 Task: Invite Team Member Softage.1@softage.net to Workspace Job Evaluation and Classification. Invite Team Member Softage.2@softage.net to Workspace Job Evaluation and Classification. Invite Team Member Softage.3@softage.net to Workspace Job Evaluation and Classification. Invite Team Member Softage.4@softage.net to Workspace Job Evaluation and Classification
Action: Mouse moved to (859, 116)
Screenshot: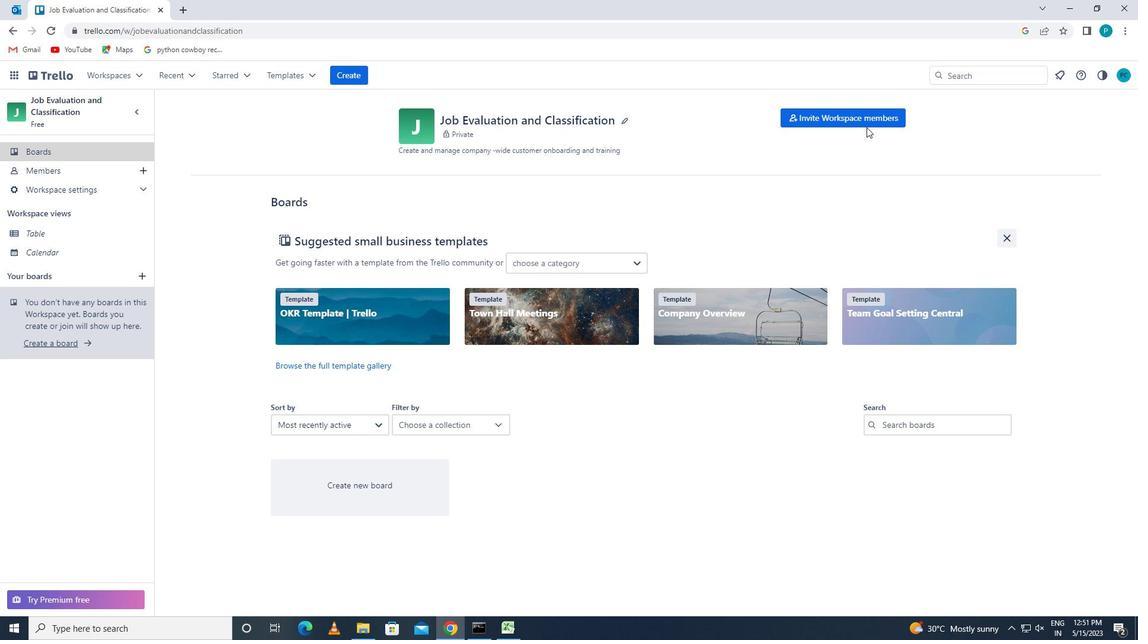 
Action: Mouse pressed left at (859, 116)
Screenshot: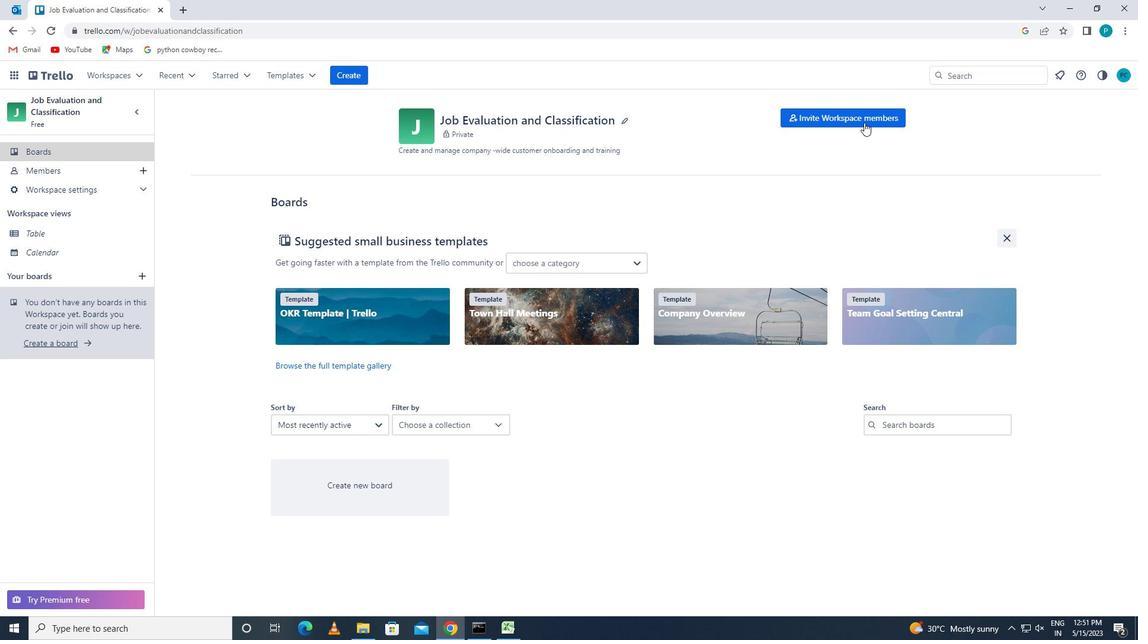 
Action: Key pressed <Key.caps_lock>s<Key.caps_lock>oftage.1<Key.shift>@SOFTAG<Key.backspace><Key.backspace><Key.backspace><Key.backspace><Key.backspace><Key.backspace><Key.backspace><Key.backspace><Key.backspace><Key.backspace><Key.backspace><Key.backspace><Key.backspace><Key.backspace><Key.backspace><Key.backspace><Key.backspace><Key.backspace><Key.backspace><Key.backspace><Key.backspace><Key.backspace><Key.backspace>S<Key.caps_lock>OFTAGE.1<Key.shift>@SOFTAGE.NET
Screenshot: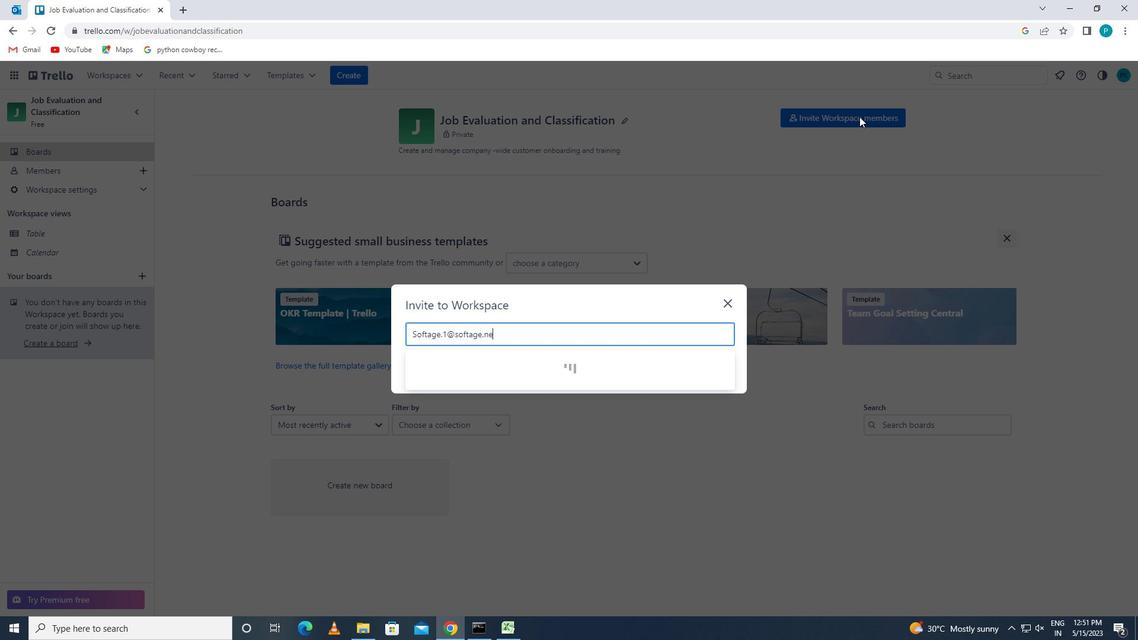 
Action: Mouse moved to (429, 367)
Screenshot: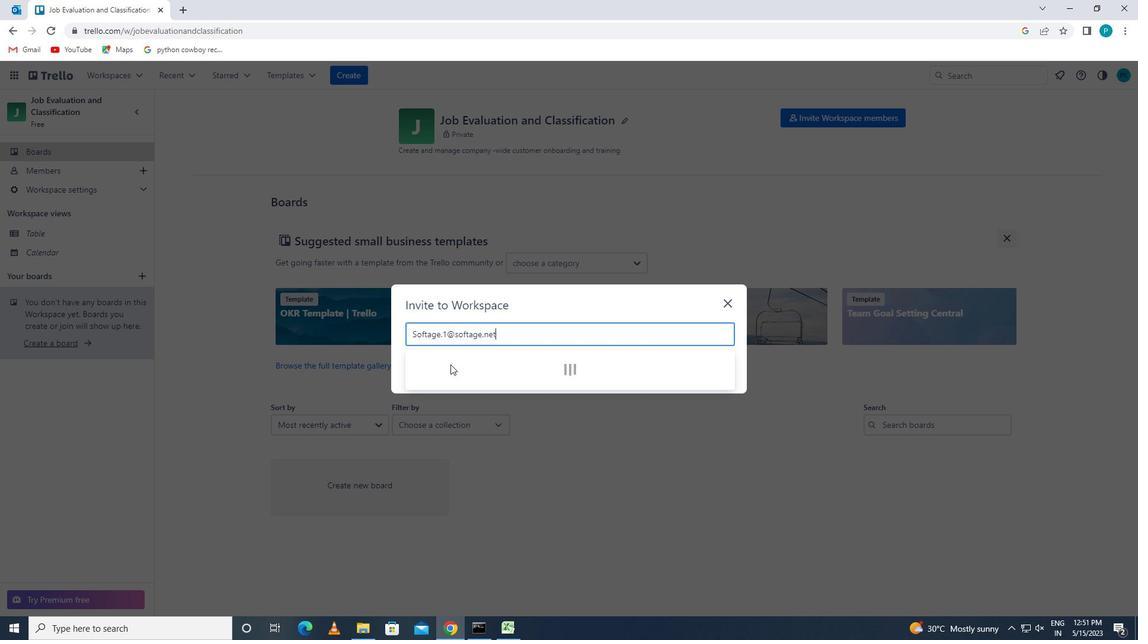 
Action: Mouse pressed left at (429, 367)
Screenshot: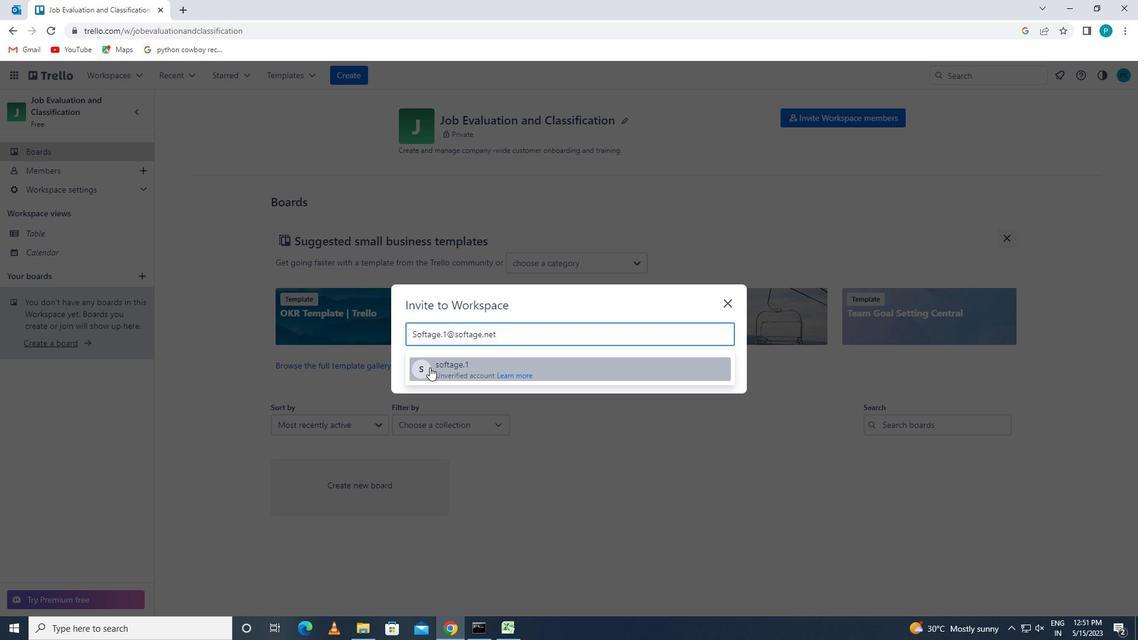 
Action: Mouse moved to (496, 339)
Screenshot: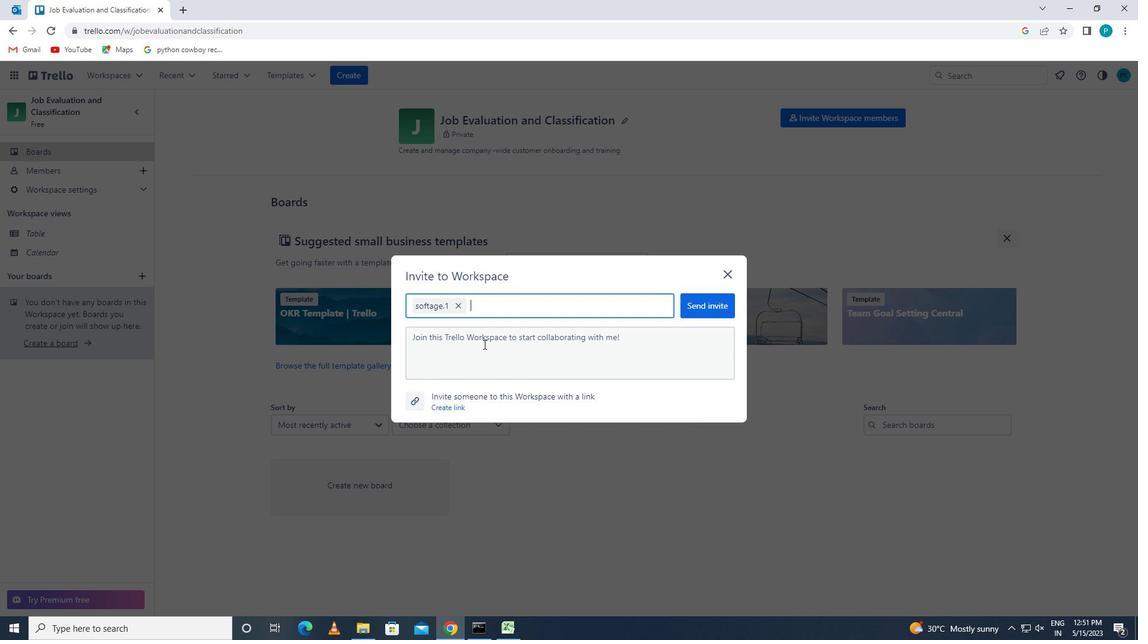 
Action: Key pressed <Key.caps_lock>S<Key.caps_lock>OFTAGE.2<Key.shift><Key.shift><Key.shift>@SOFTAGE.NET
Screenshot: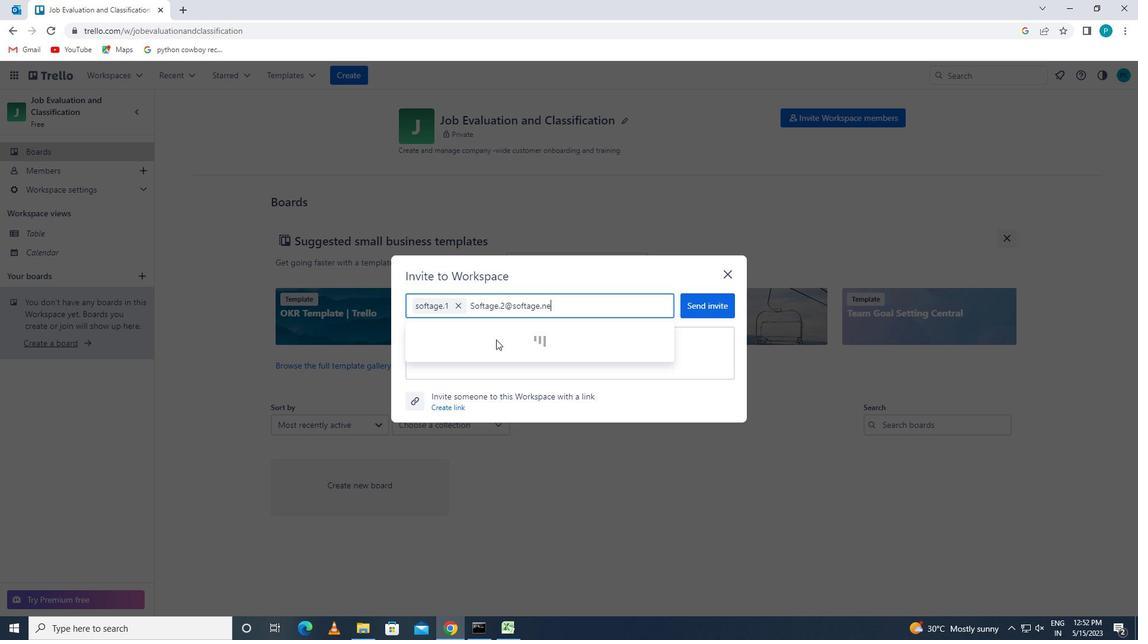 
Action: Mouse moved to (452, 336)
Screenshot: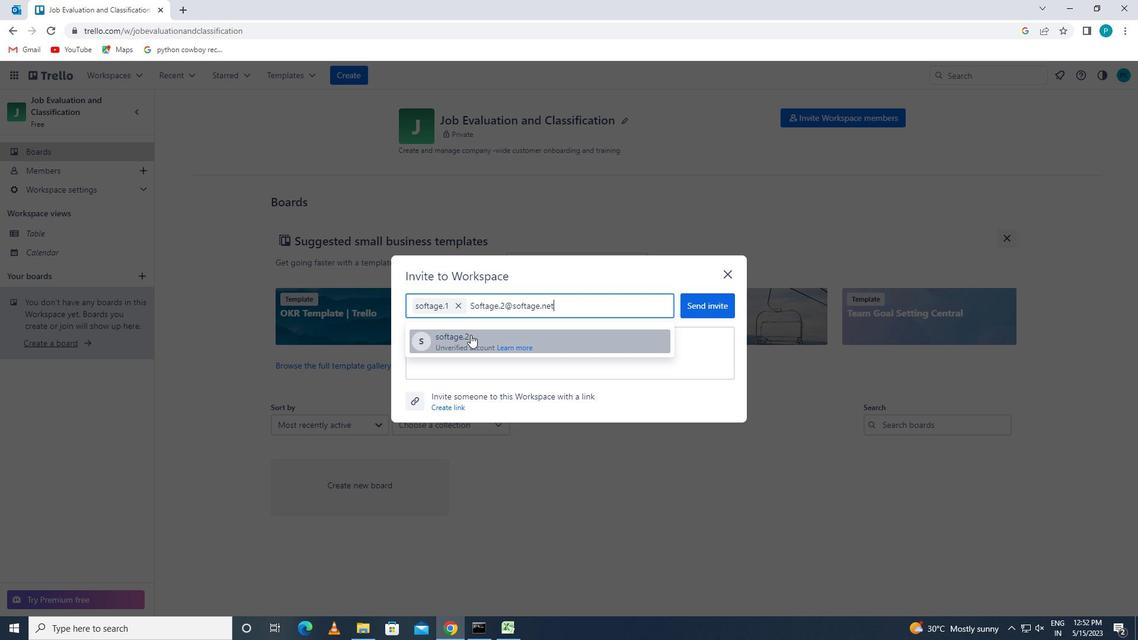 
Action: Mouse pressed left at (452, 336)
Screenshot: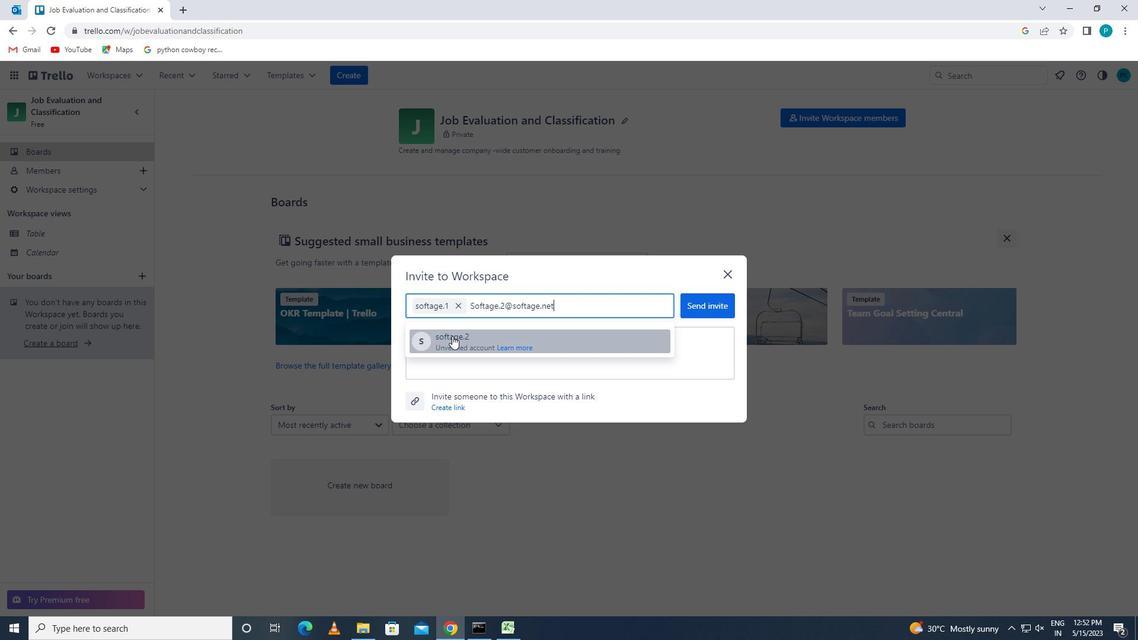 
Action: Key pressed <Key.caps_lock>S<Key.caps_lock>OFTAGE.3<Key.shift>@SOFTAGE.NET
Screenshot: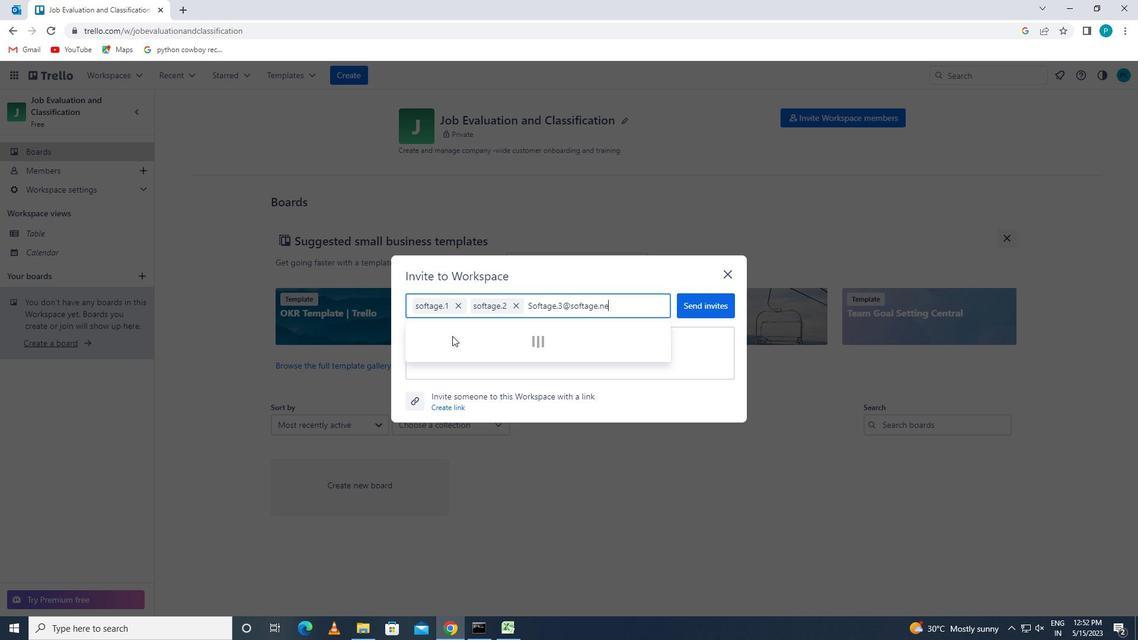 
Action: Mouse moved to (451, 336)
Screenshot: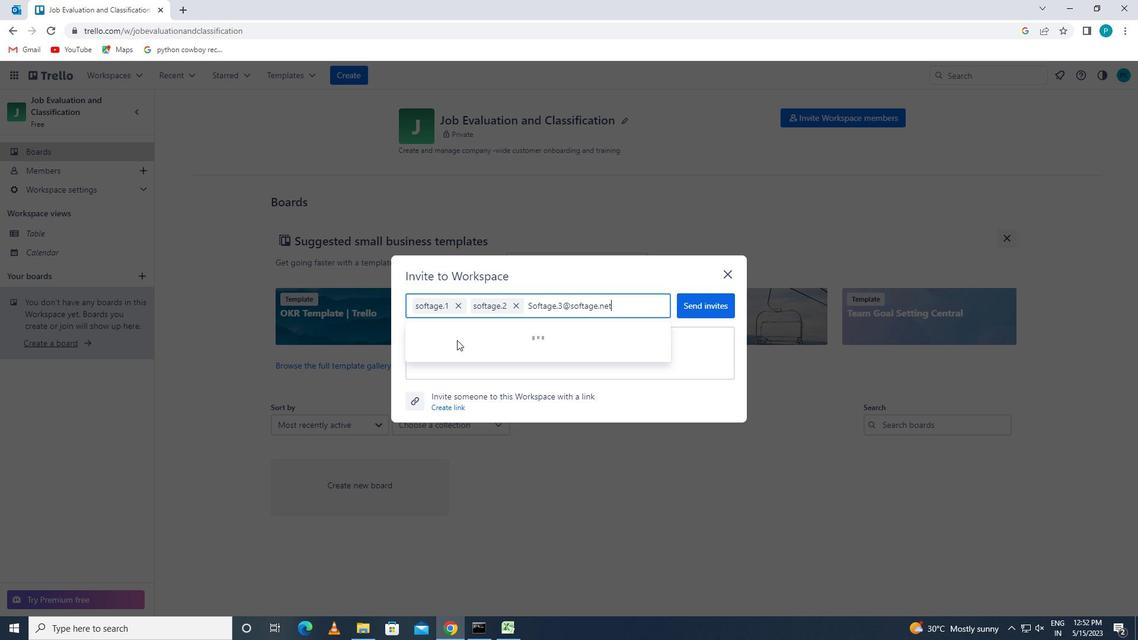 
Action: Mouse pressed left at (451, 336)
Screenshot: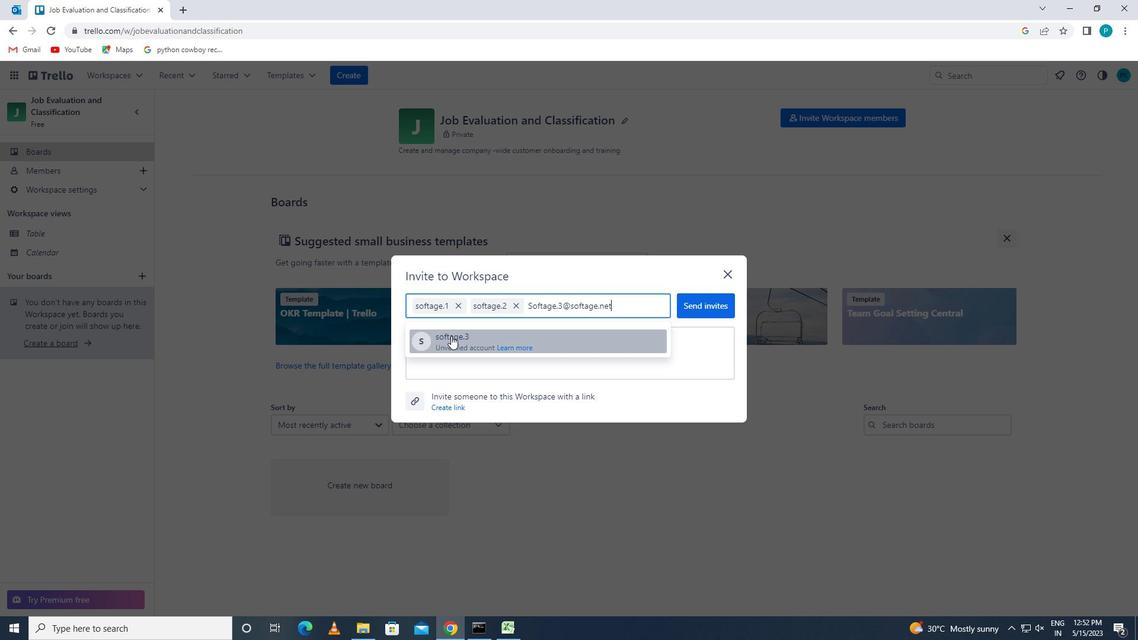 
Action: Key pressed <Key.caps_lock>S<Key.caps_lock>OFTAGE.4<Key.shift><Key.shift><Key.shift><Key.shift><Key.shift><Key.shift><Key.shift><Key.shift><Key.shift><Key.shift><Key.shift><Key.shift>@SOFTAGE.NET
Screenshot: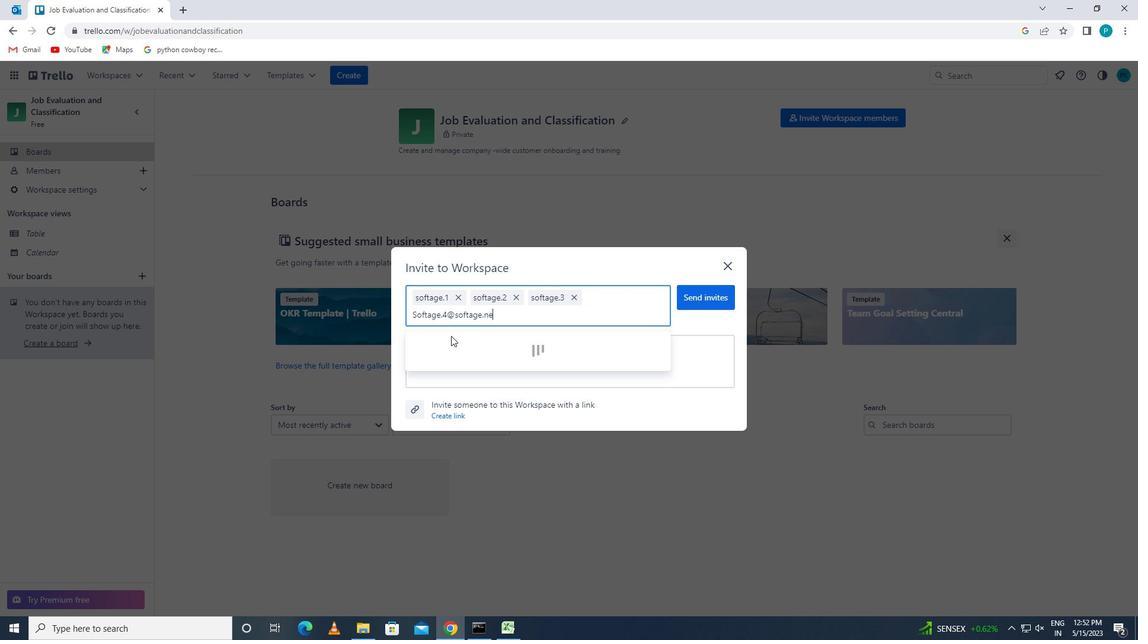 
Action: Mouse moved to (461, 342)
Screenshot: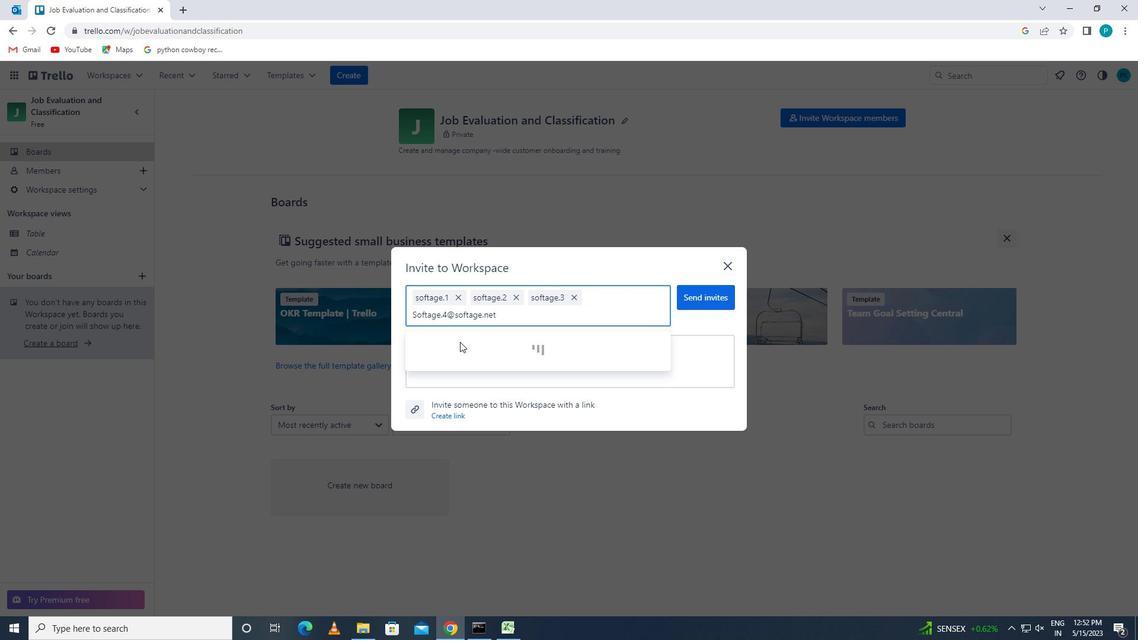 
Action: Mouse pressed left at (461, 342)
Screenshot: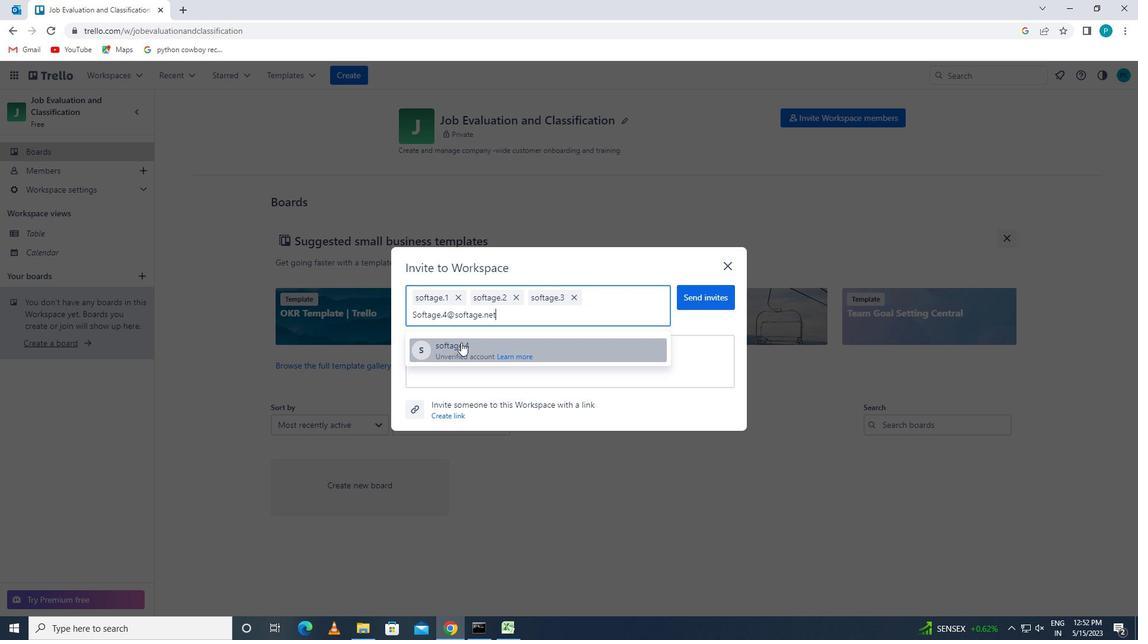 
Action: Mouse moved to (736, 291)
Screenshot: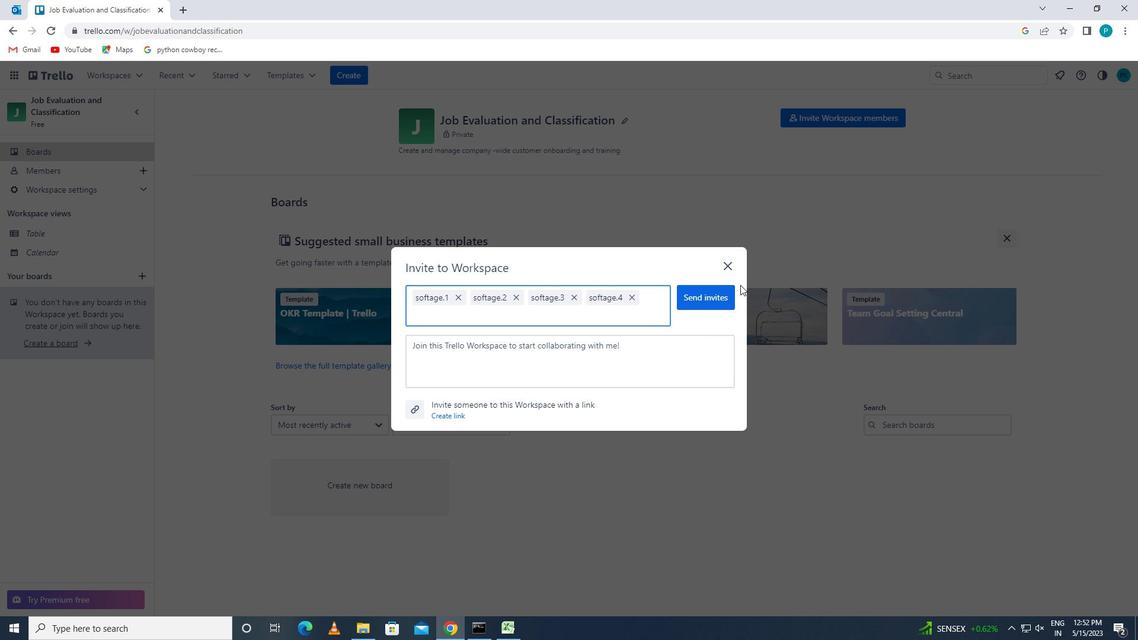 
Action: Mouse pressed left at (736, 291)
Screenshot: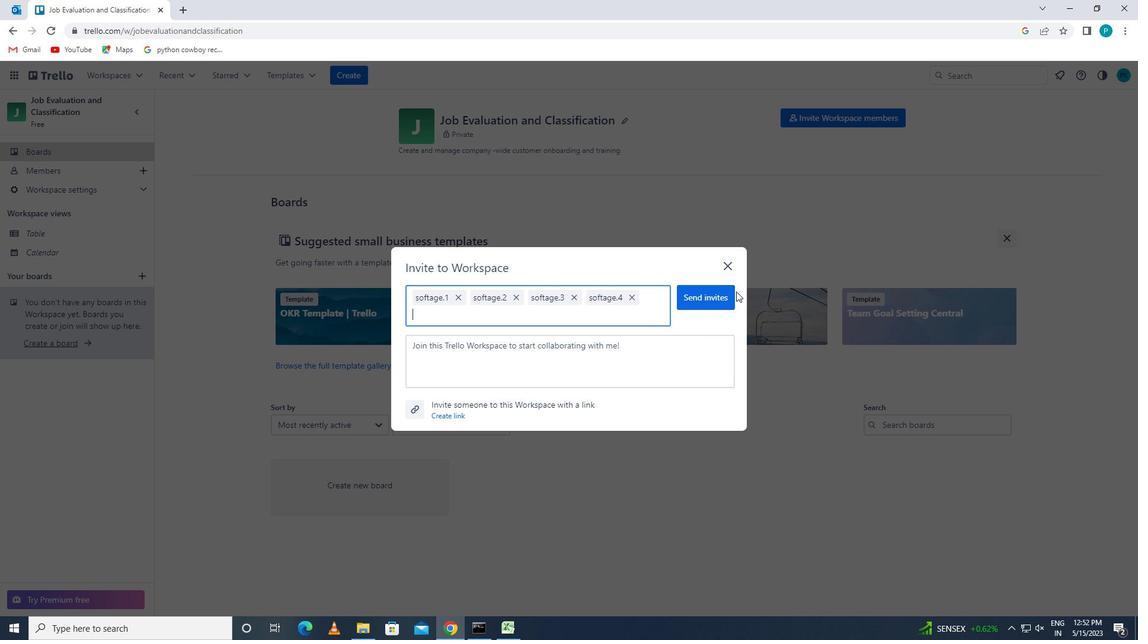 
Action: Mouse moved to (727, 287)
Screenshot: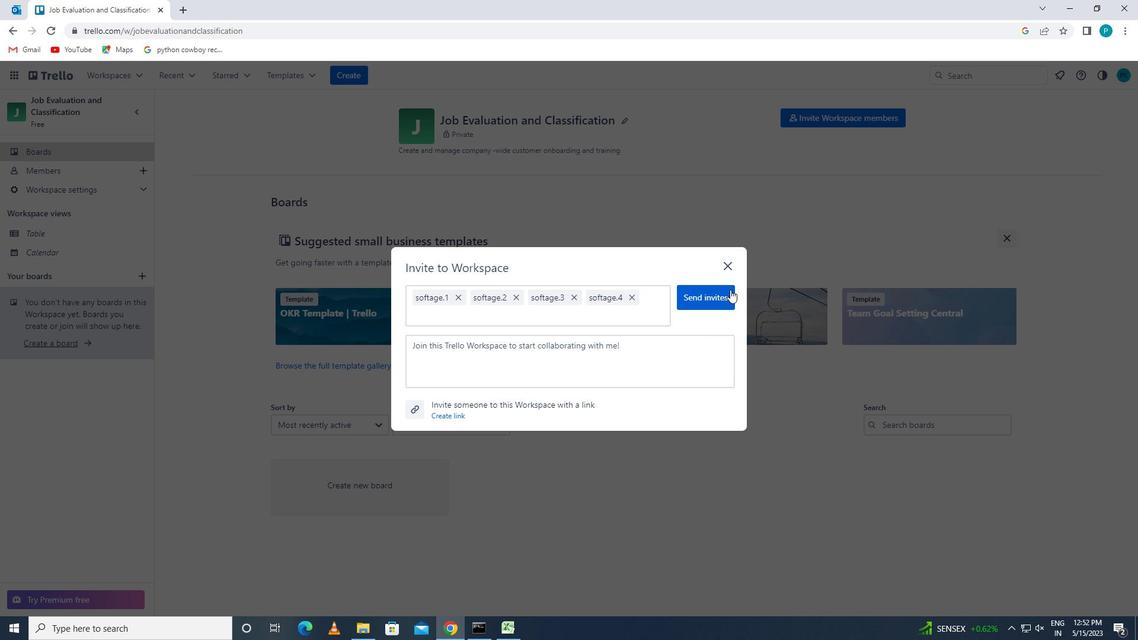 
Action: Mouse pressed left at (727, 287)
Screenshot: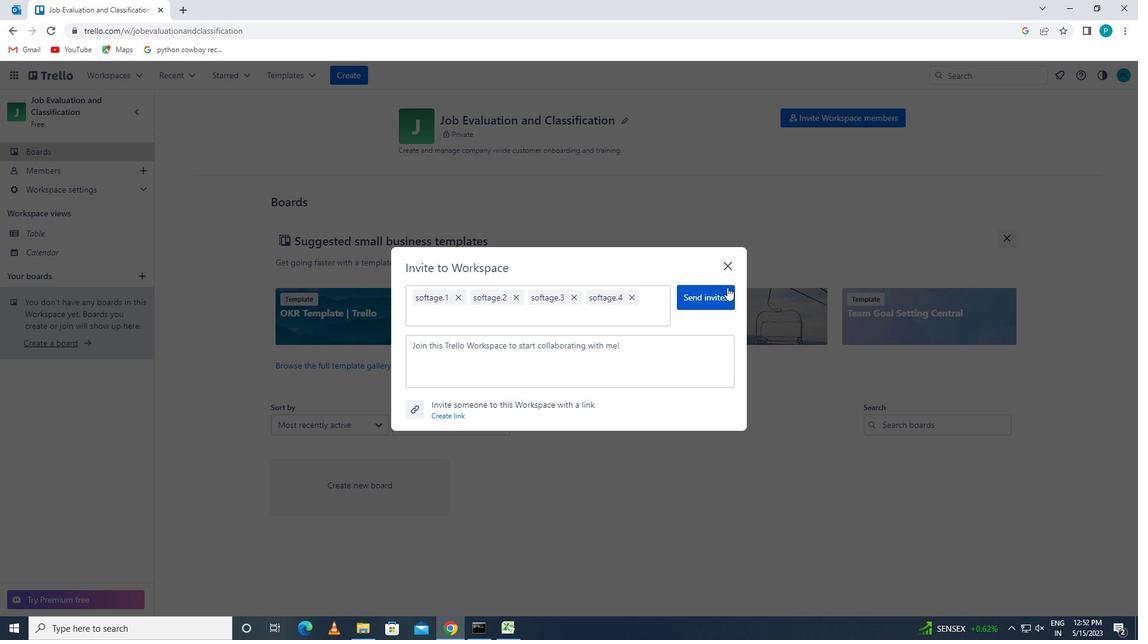 
